 Task: Open the "Quick Source" tab.
Action: Mouse moved to (1075, 28)
Screenshot: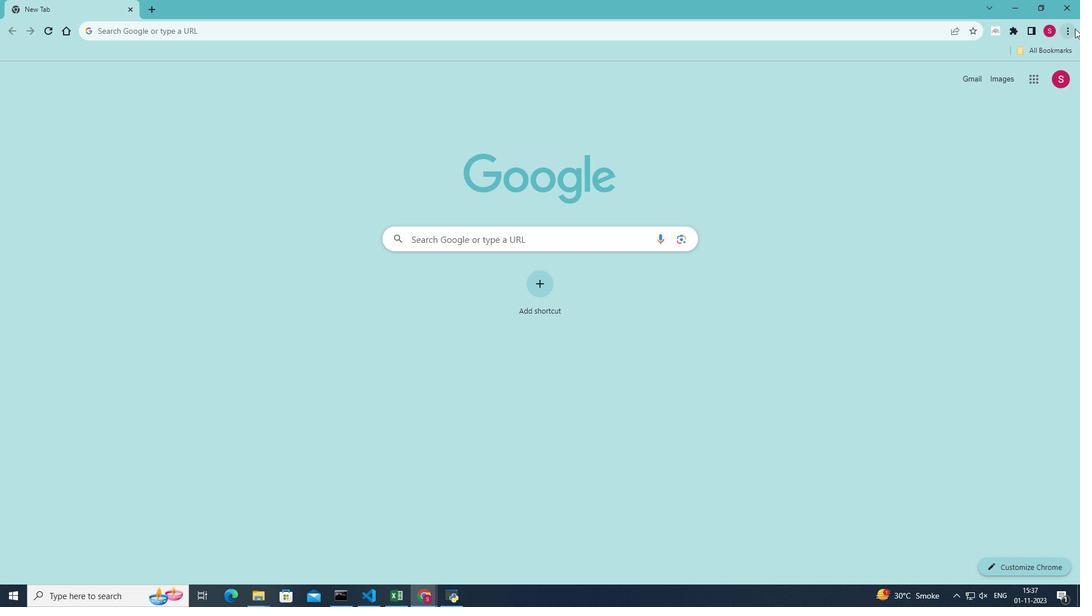 
Action: Mouse pressed left at (1075, 28)
Screenshot: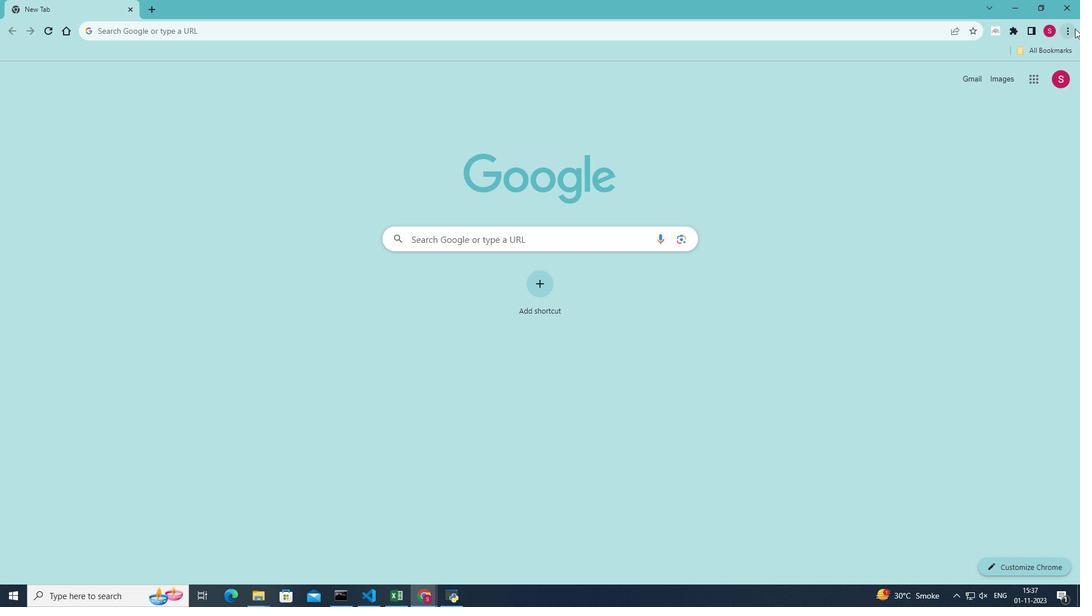 
Action: Mouse moved to (945, 208)
Screenshot: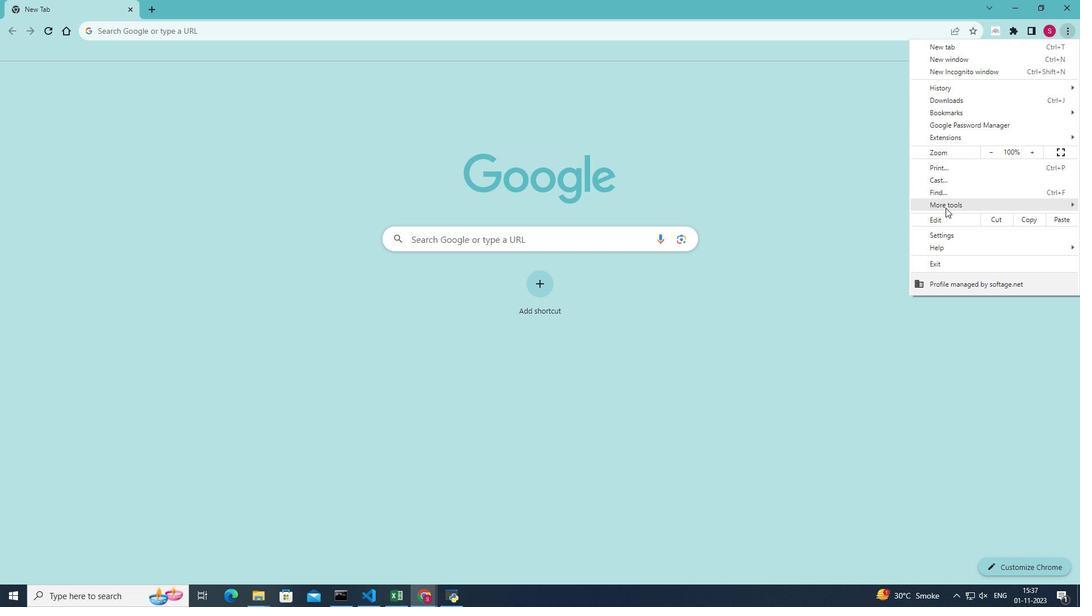 
Action: Mouse pressed left at (945, 208)
Screenshot: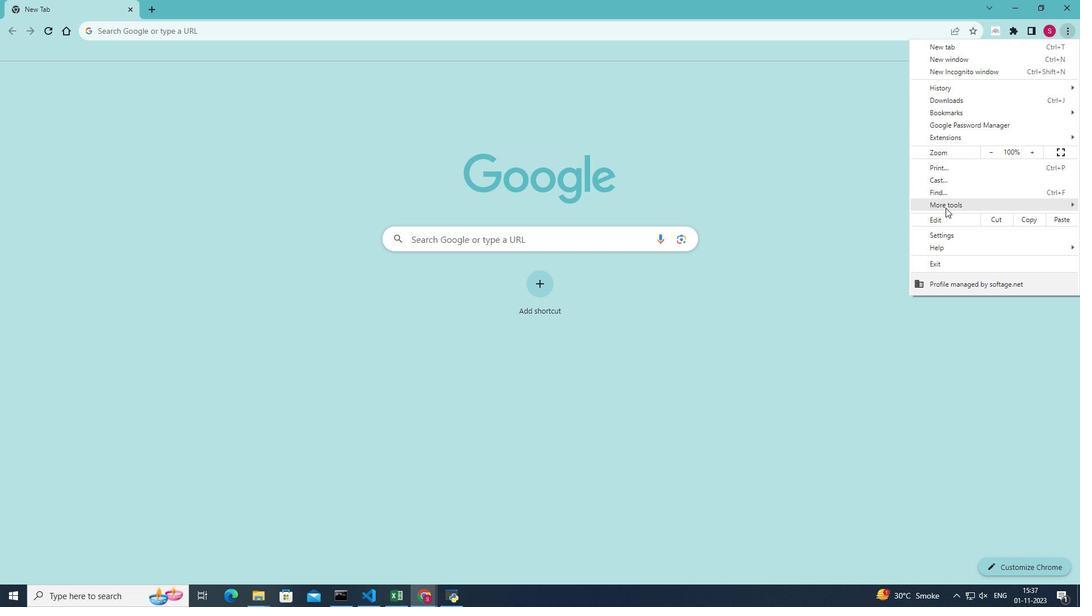 
Action: Mouse moved to (849, 285)
Screenshot: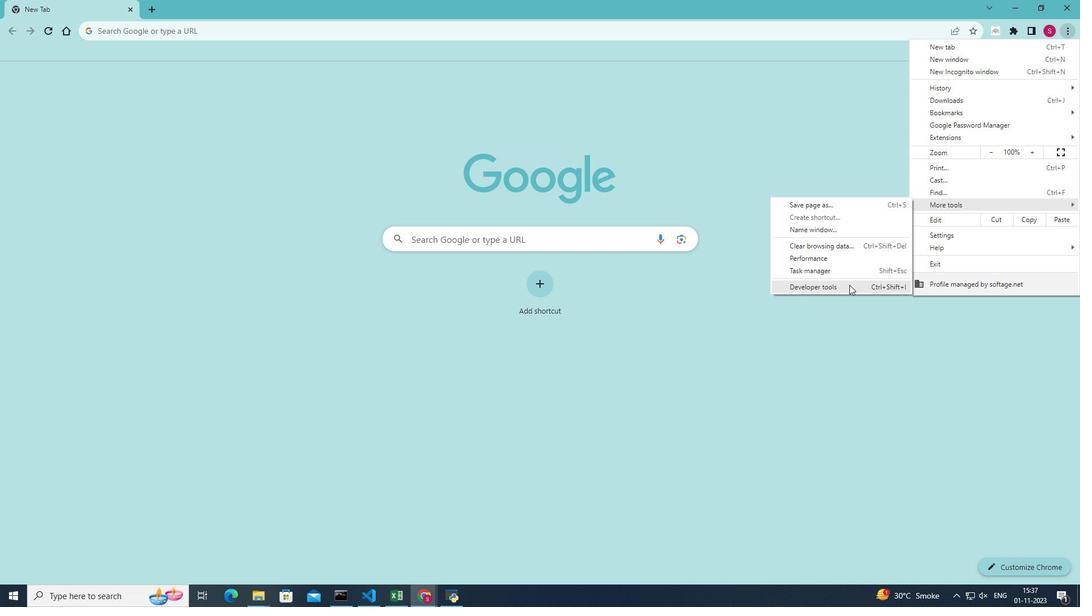 
Action: Mouse pressed left at (849, 285)
Screenshot: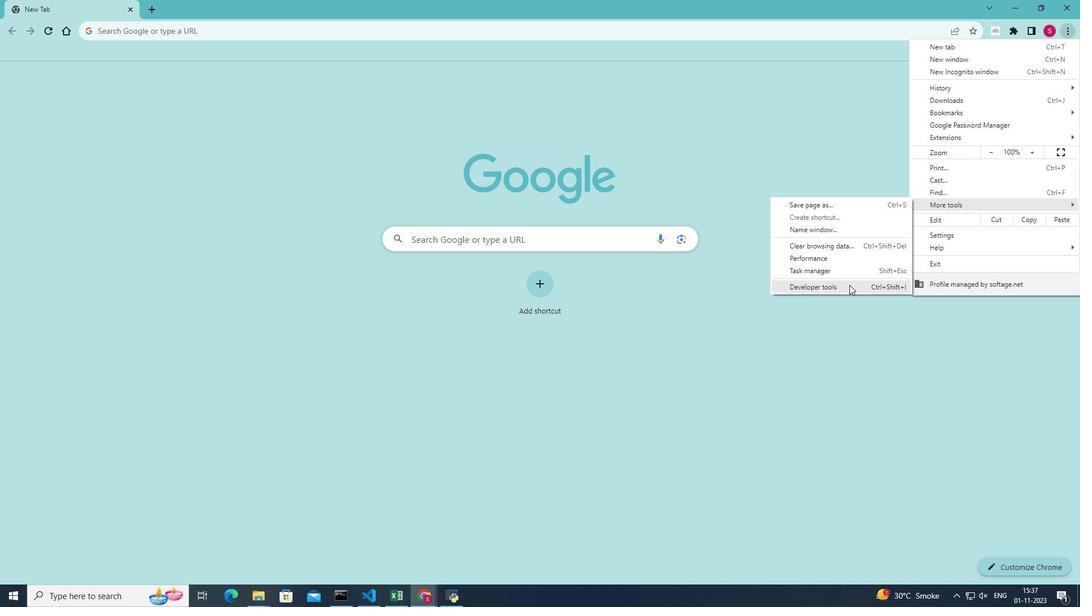 
Action: Mouse moved to (1056, 72)
Screenshot: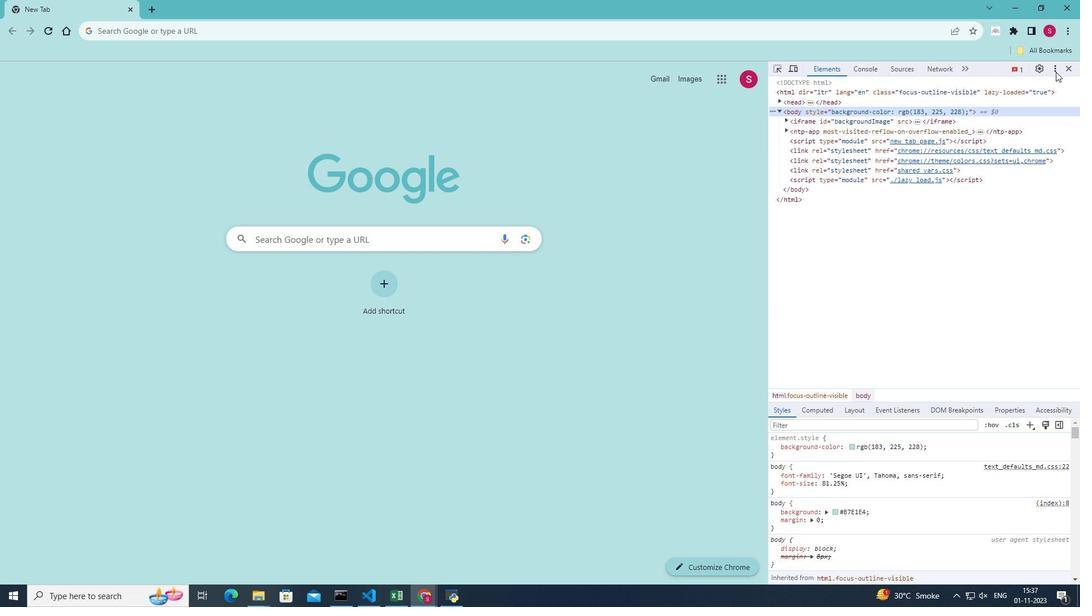 
Action: Mouse pressed left at (1056, 72)
Screenshot: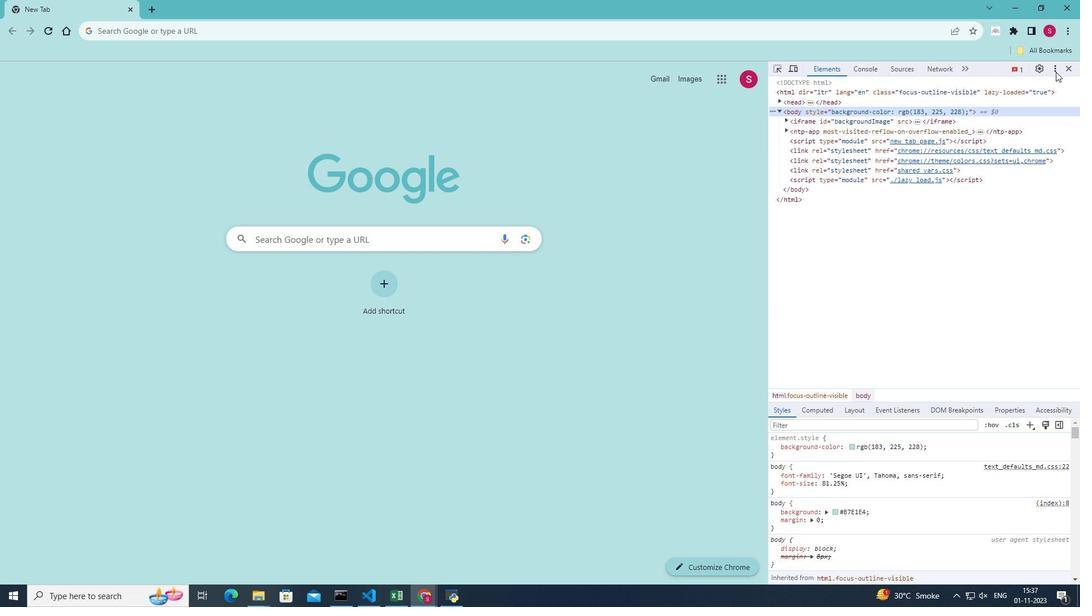 
Action: Mouse moved to (912, 316)
Screenshot: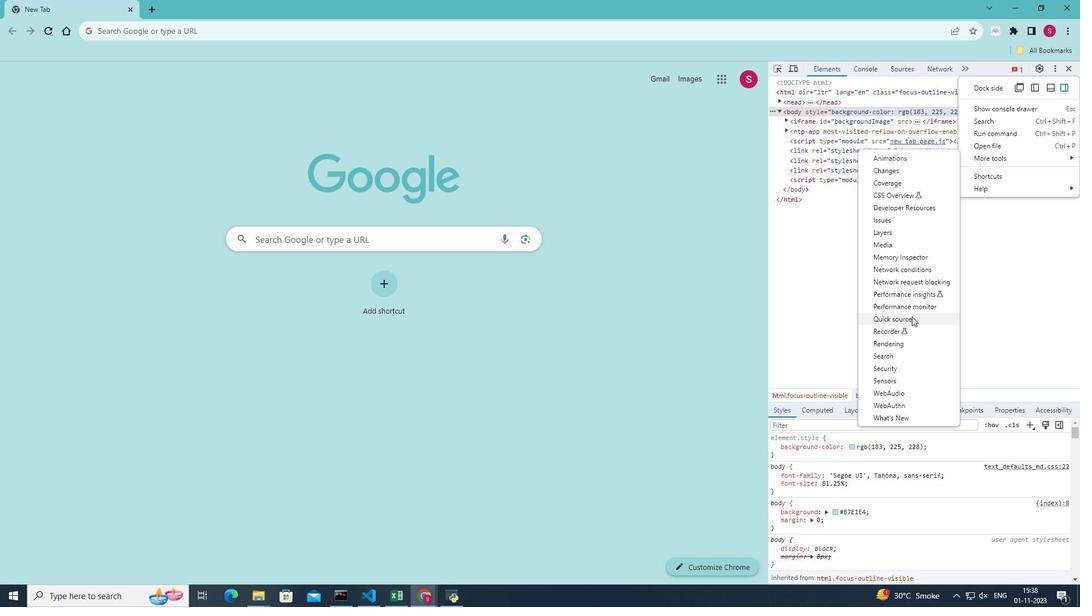 
Action: Mouse pressed left at (912, 316)
Screenshot: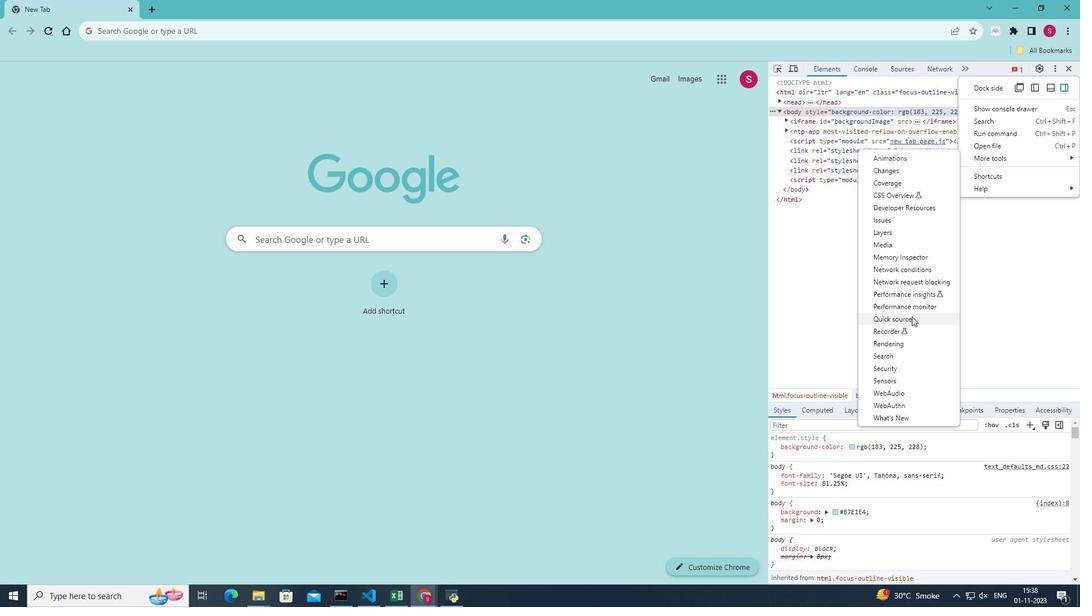 
